 Task: Create a 45-minute meeting to brainstorm product feature enhancements.
Action: Mouse pressed left at (114, 140)
Screenshot: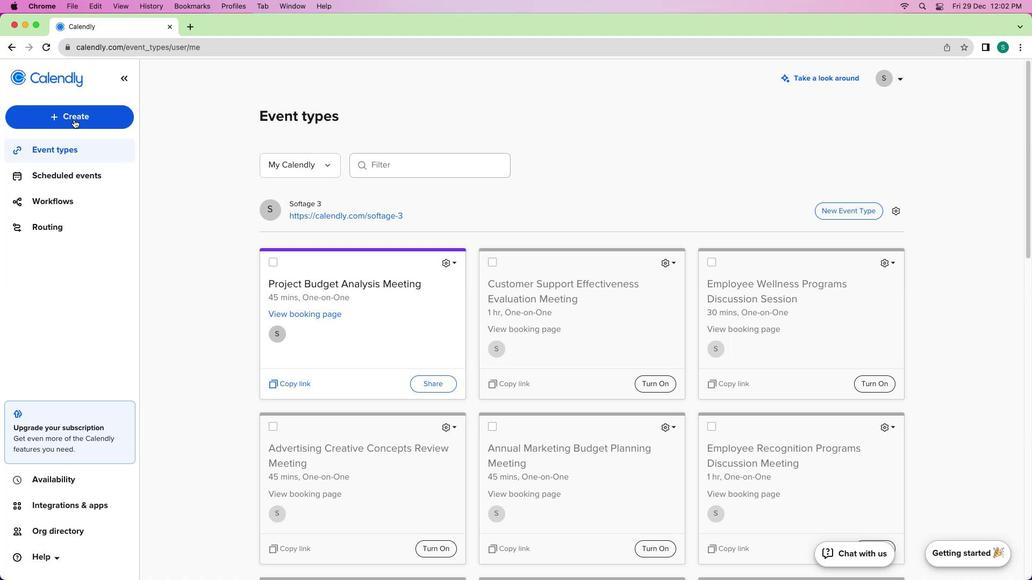 
Action: Mouse moved to (84, 139)
Screenshot: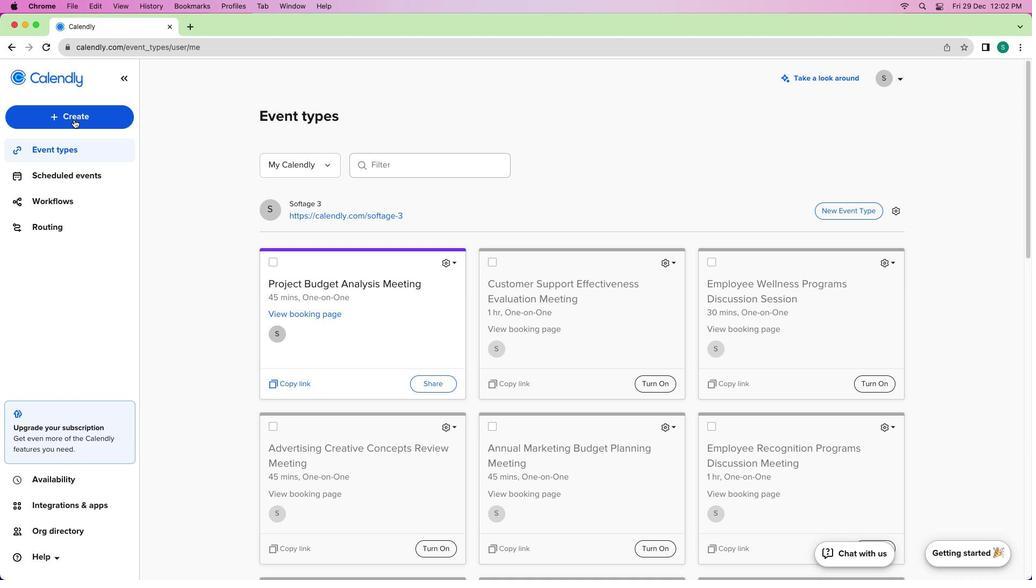 
Action: Mouse pressed left at (84, 139)
Screenshot: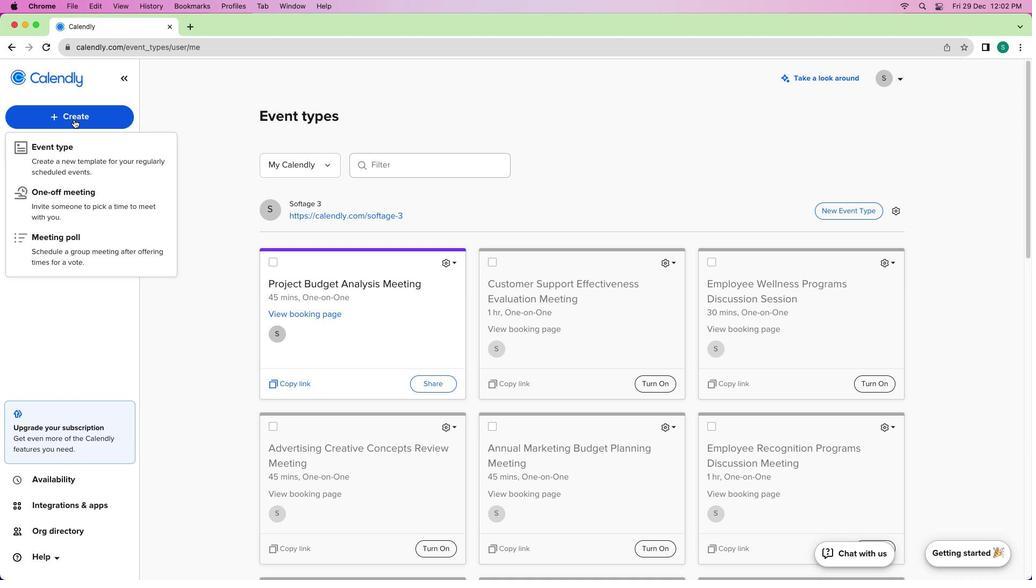 
Action: Mouse moved to (98, 160)
Screenshot: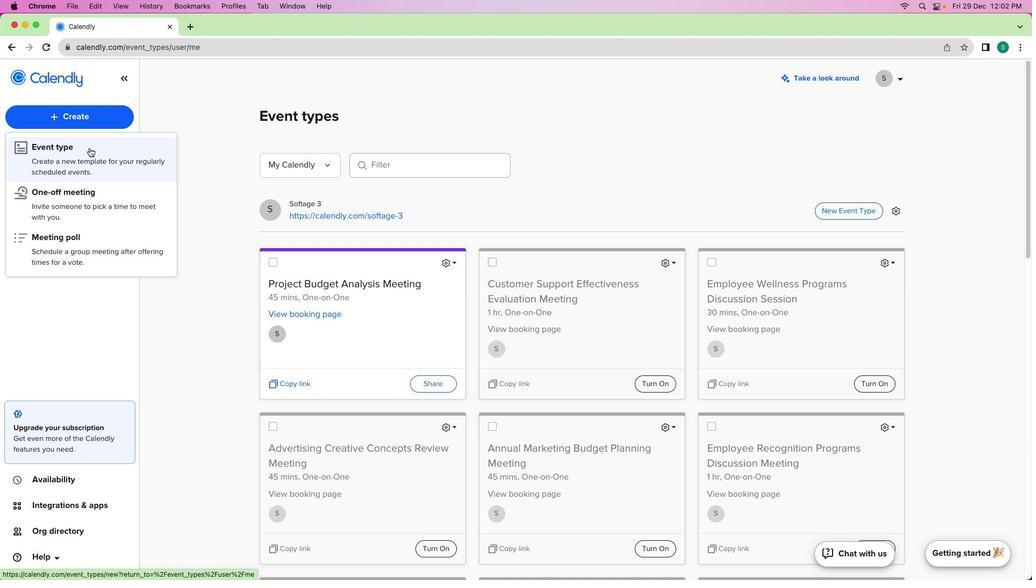 
Action: Mouse pressed left at (98, 160)
Screenshot: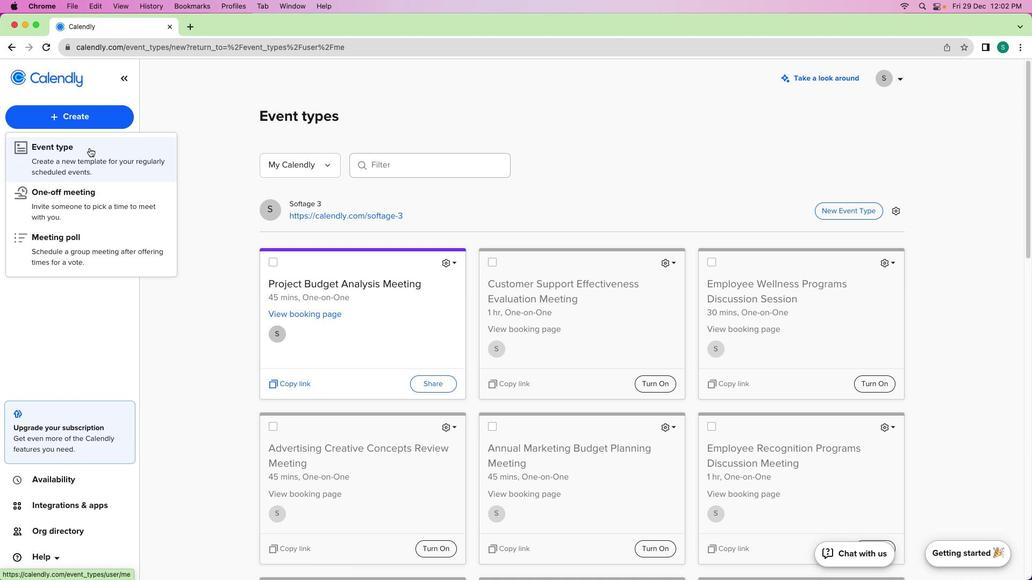 
Action: Mouse moved to (328, 201)
Screenshot: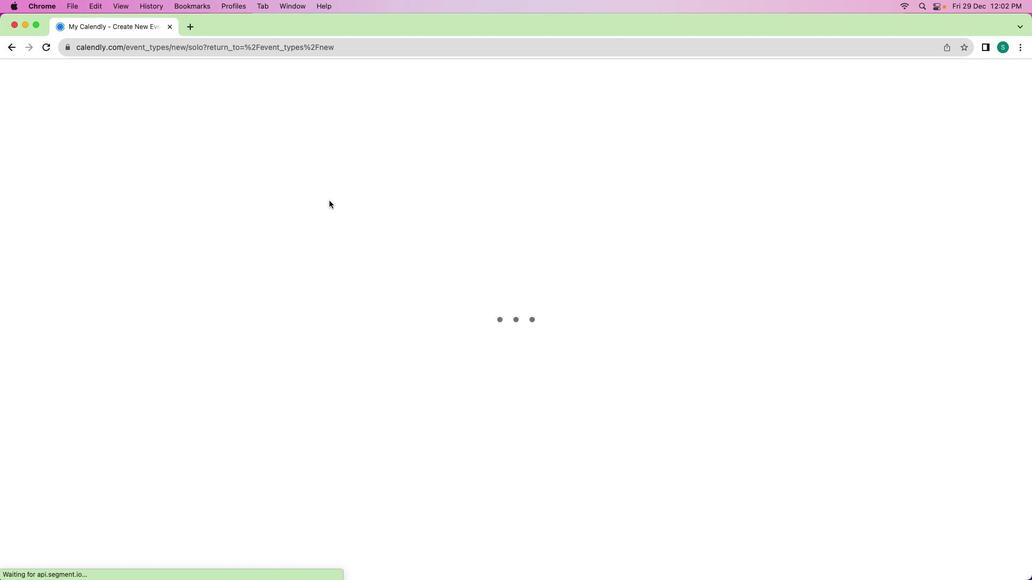 
Action: Mouse pressed left at (328, 201)
Screenshot: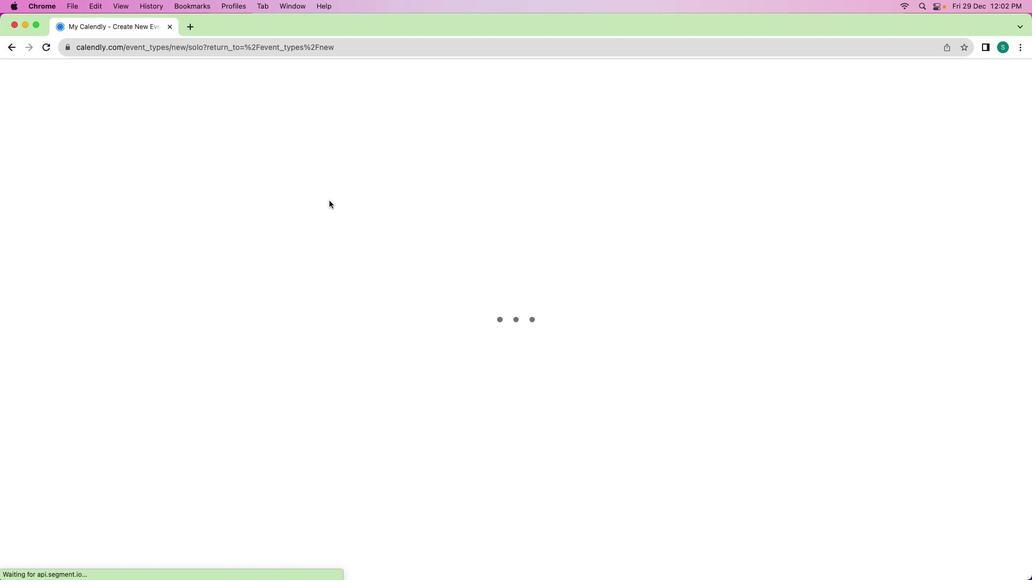 
Action: Mouse moved to (139, 177)
Screenshot: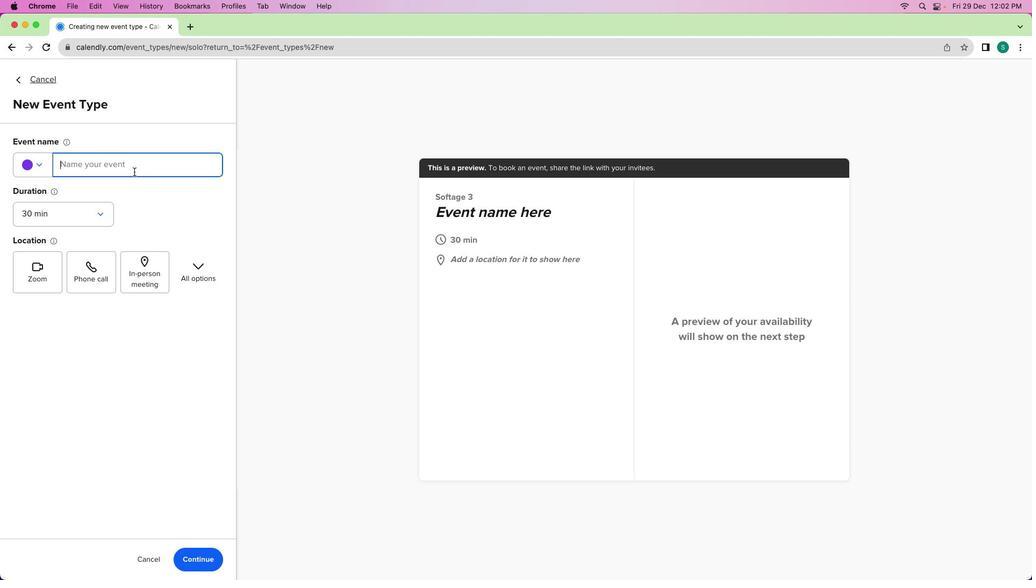
Action: Mouse pressed left at (139, 177)
Screenshot: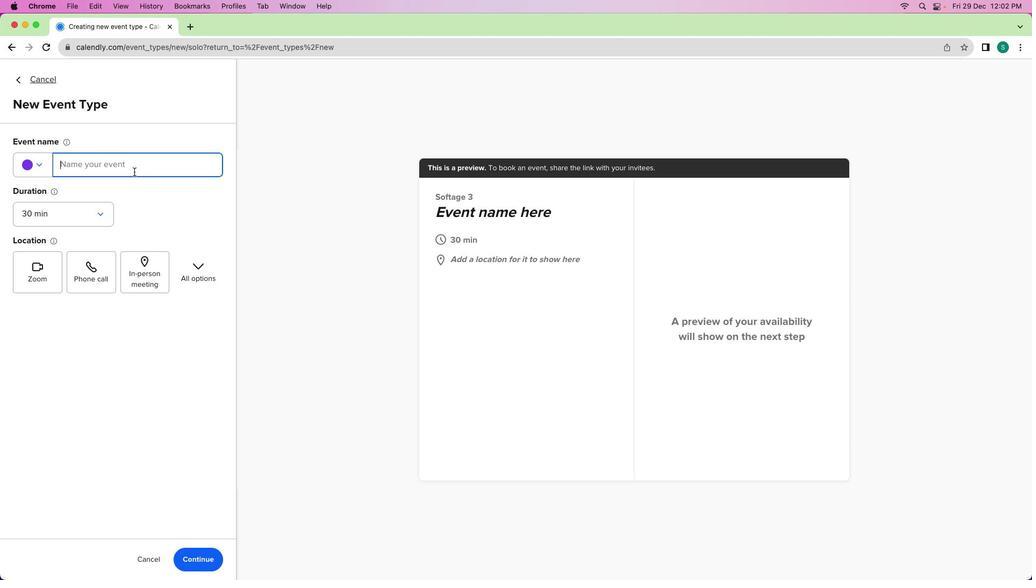 
Action: Mouse moved to (136, 177)
Screenshot: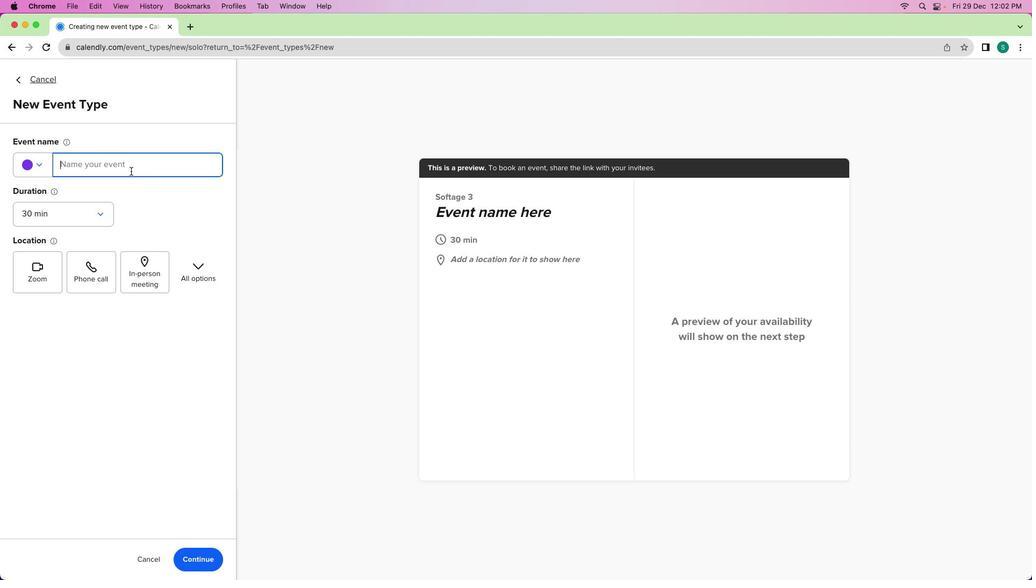 
Action: Key pressed Key.shift'P''r''o''d''u''c''t'Key.spaceKey.shift'F''e''a''t''u''r''e'Key.spaceKey.shift'E''n''h''a''n''c''e''m''e''n''t''s'Key.spaceKey.shift'B''r''a''i''n''s''t''o''r''m''i''n''g'Key.spaceKey.shift'S''e''s''s''i''o''n'
Screenshot: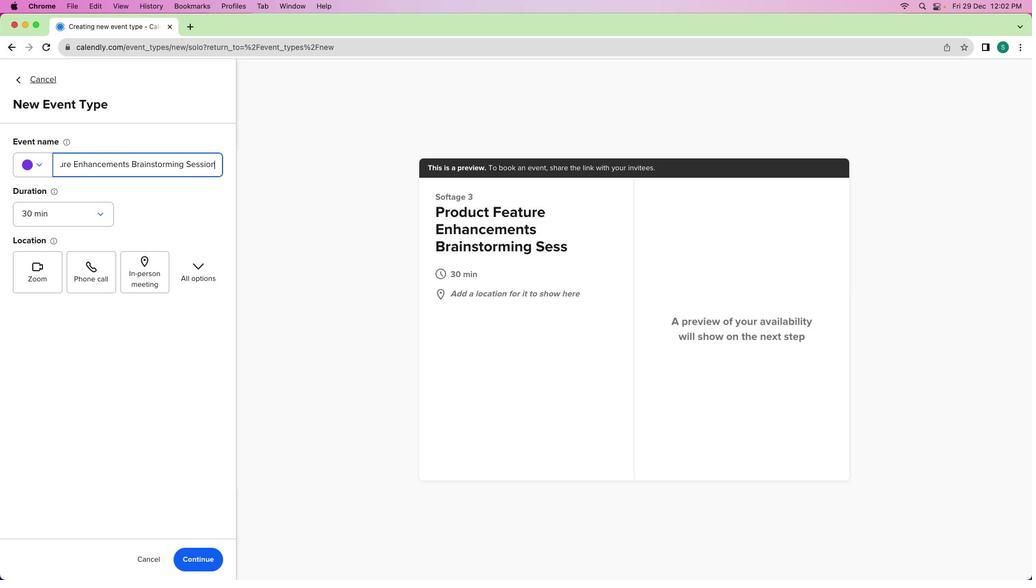 
Action: Mouse moved to (96, 206)
Screenshot: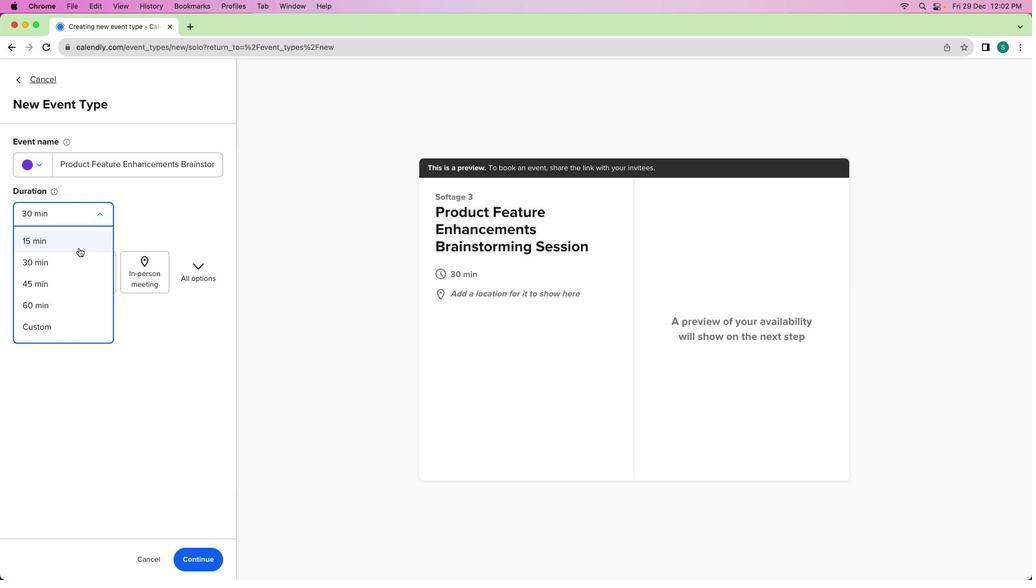 
Action: Mouse pressed left at (96, 206)
Screenshot: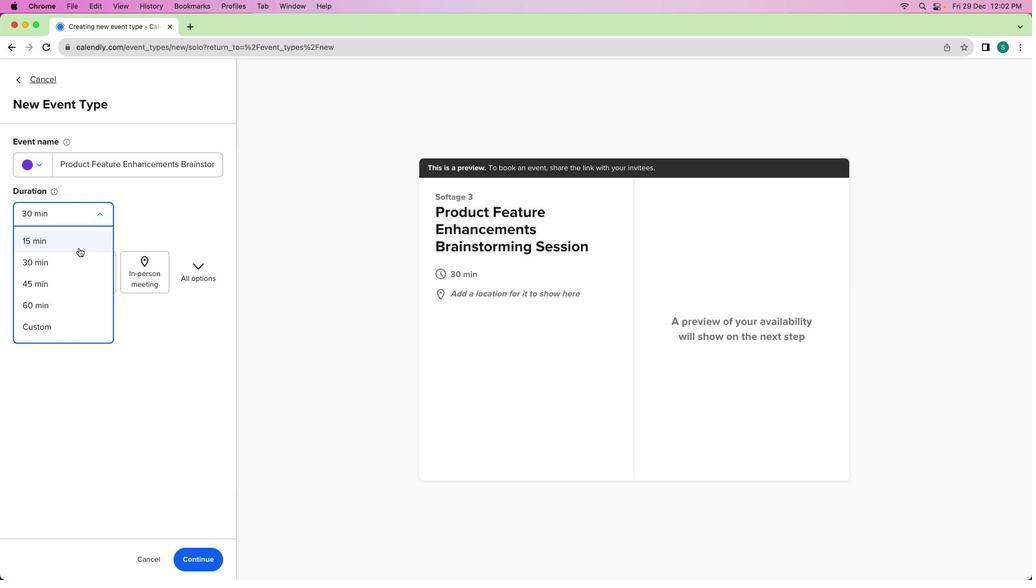 
Action: Mouse moved to (67, 260)
Screenshot: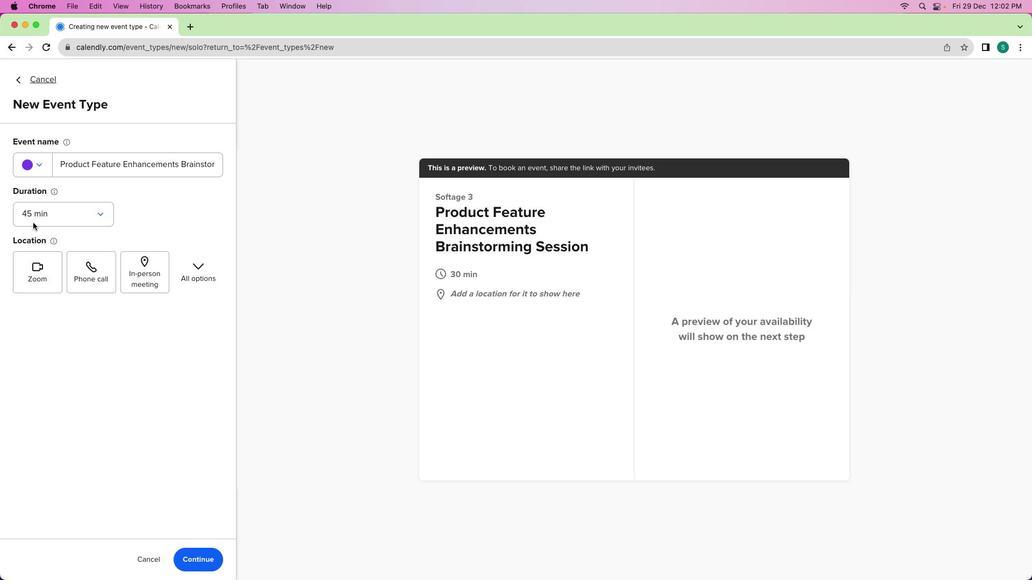 
Action: Mouse pressed left at (67, 260)
Screenshot: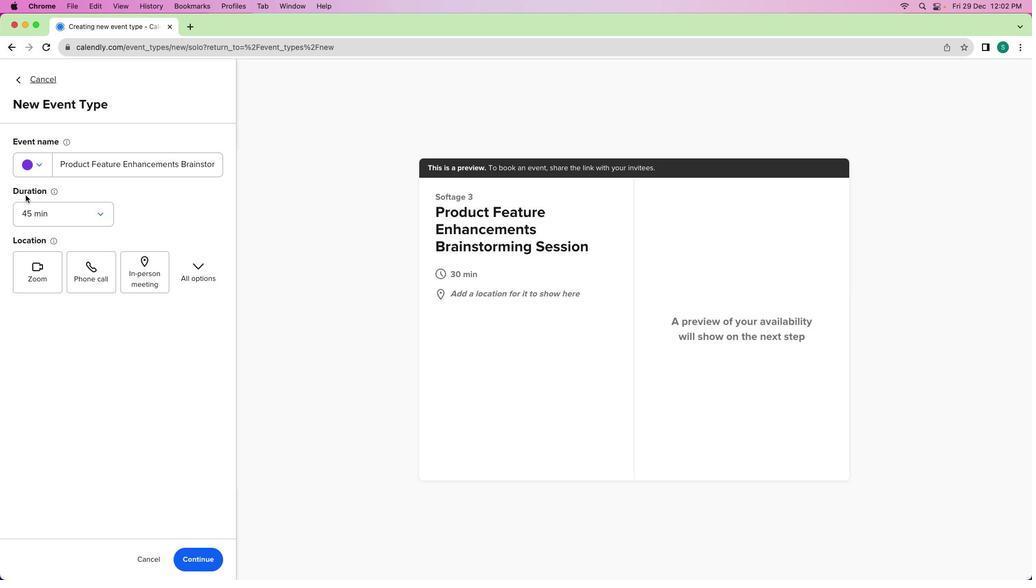 
Action: Mouse moved to (44, 176)
Screenshot: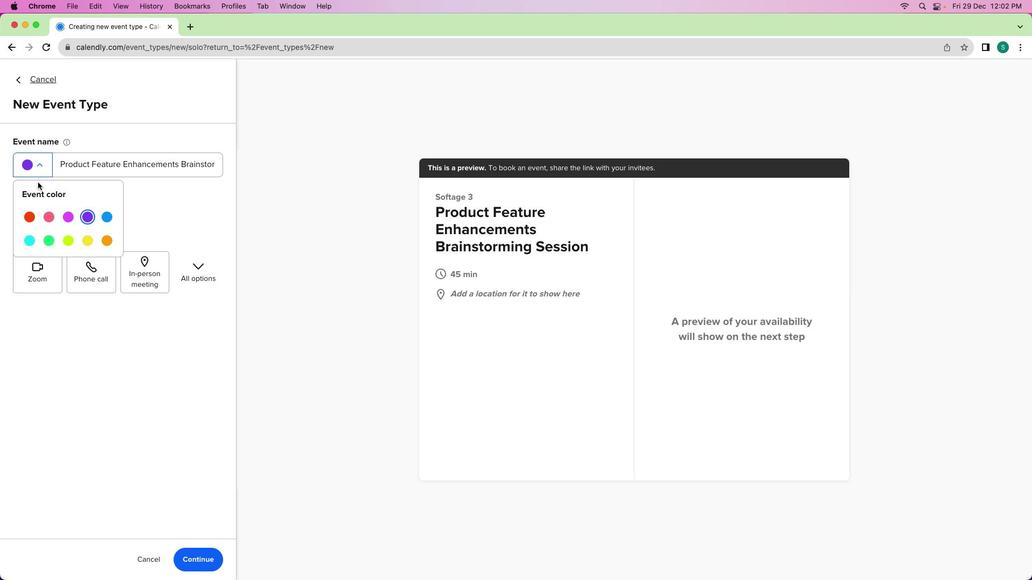 
Action: Mouse pressed left at (44, 176)
Screenshot: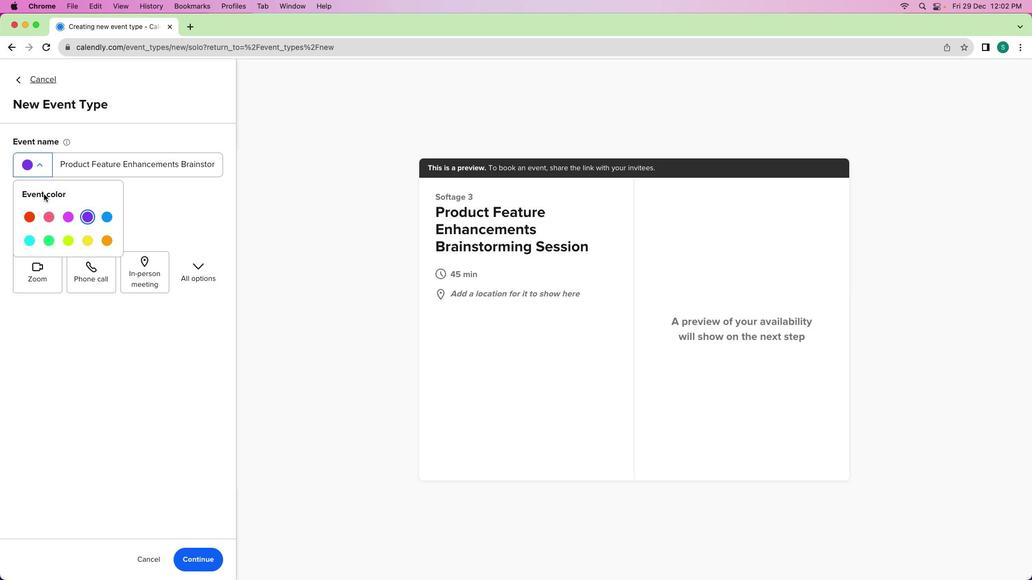 
Action: Mouse moved to (78, 225)
Screenshot: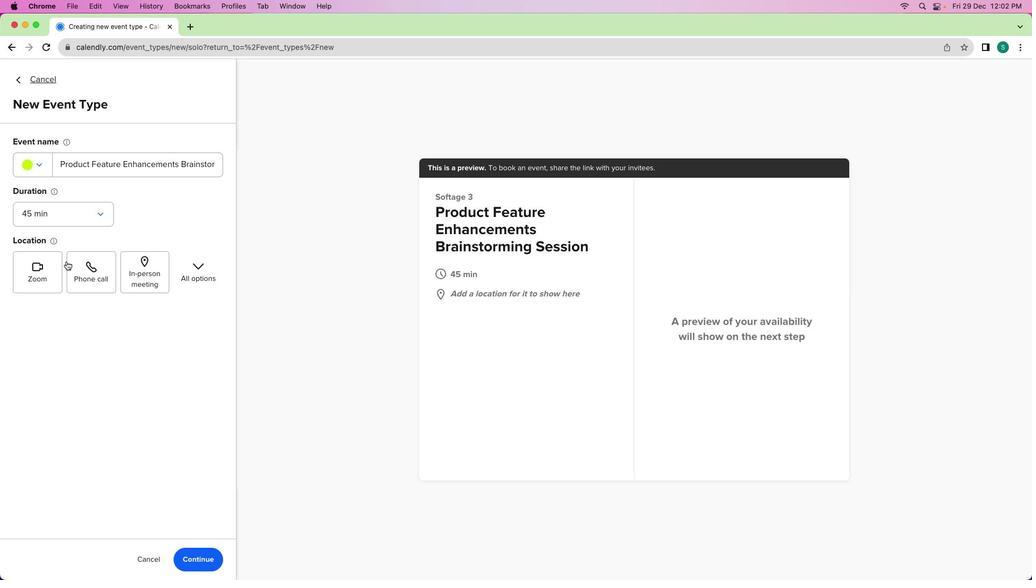 
Action: Mouse pressed left at (78, 225)
Screenshot: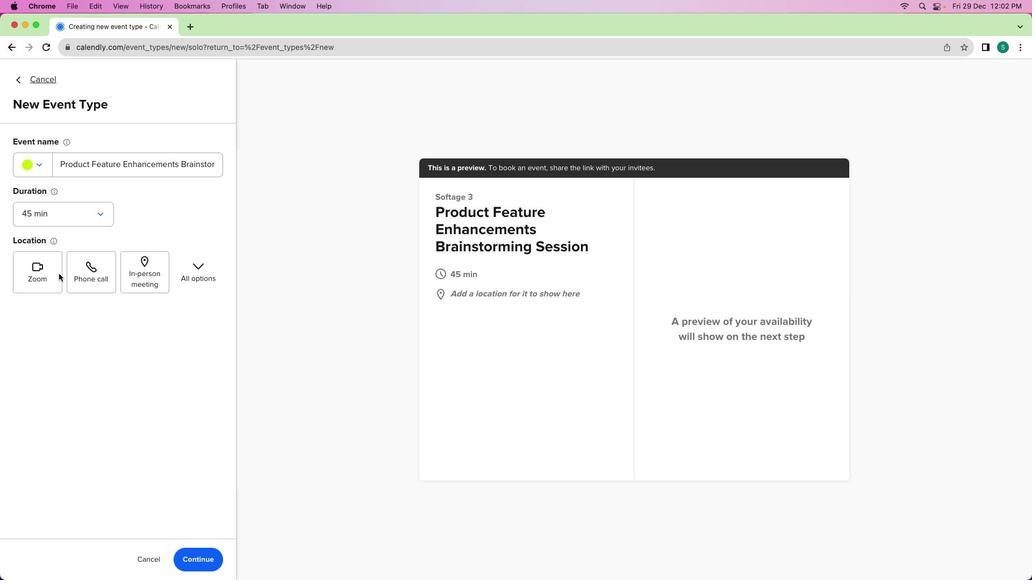 
Action: Mouse moved to (53, 264)
Screenshot: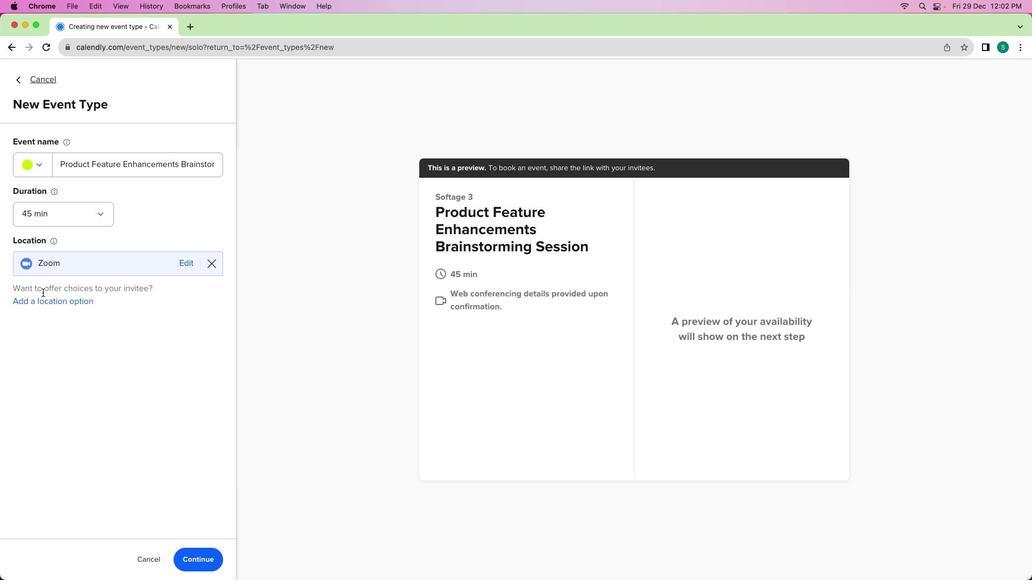
Action: Mouse pressed left at (53, 264)
Screenshot: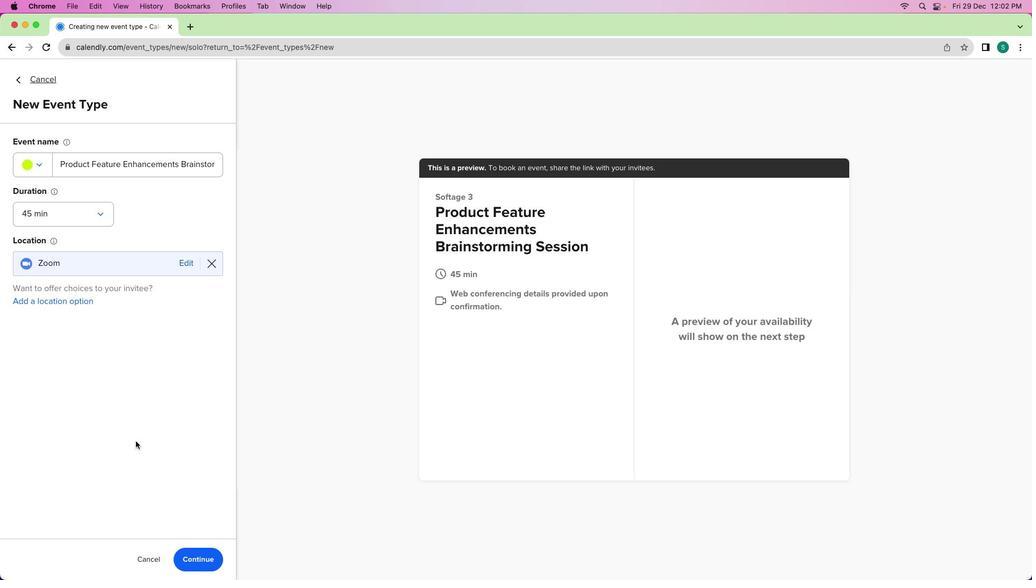 
Action: Mouse moved to (201, 460)
Screenshot: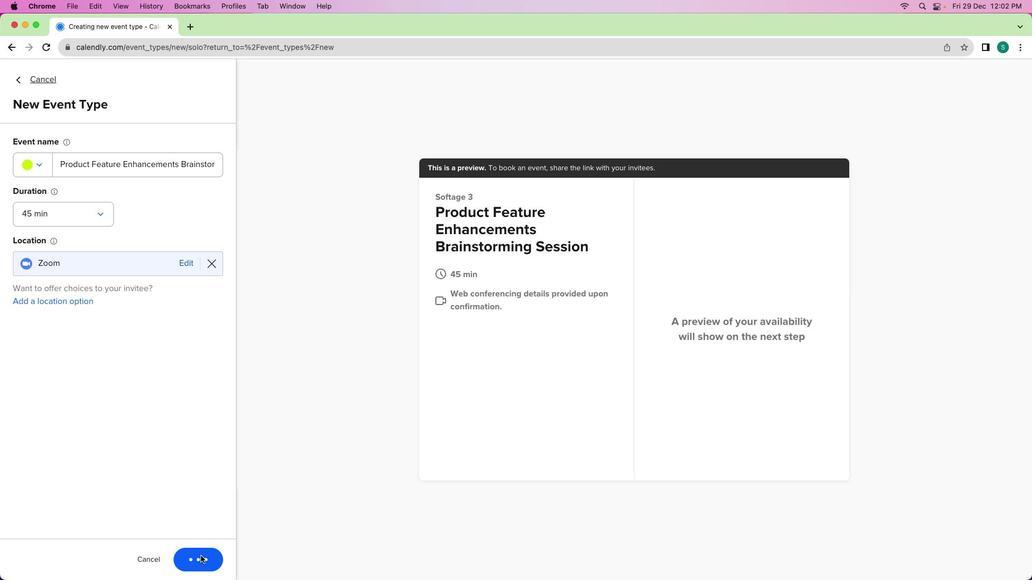 
Action: Mouse pressed left at (201, 460)
Screenshot: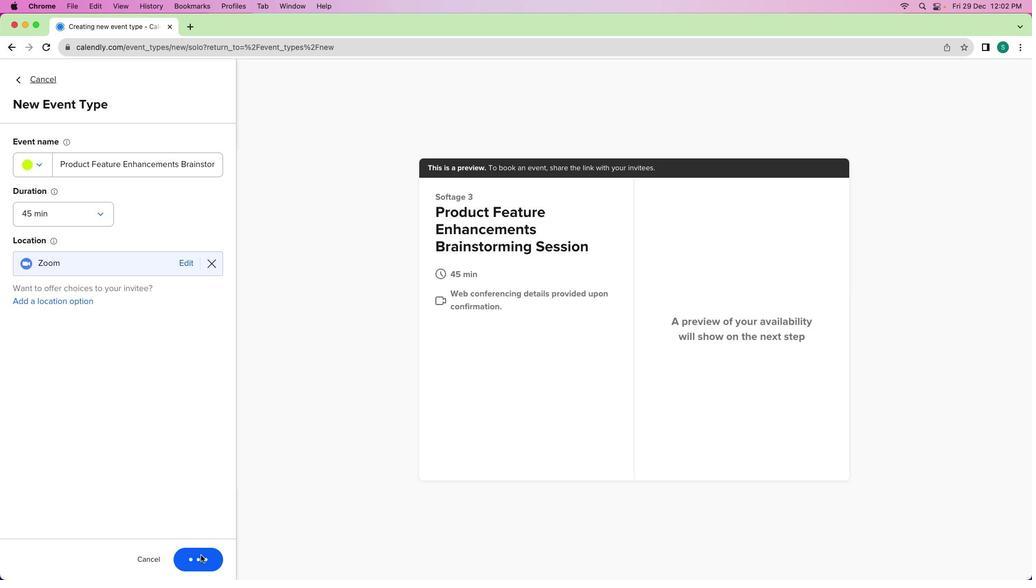 
Action: Mouse moved to (162, 194)
Screenshot: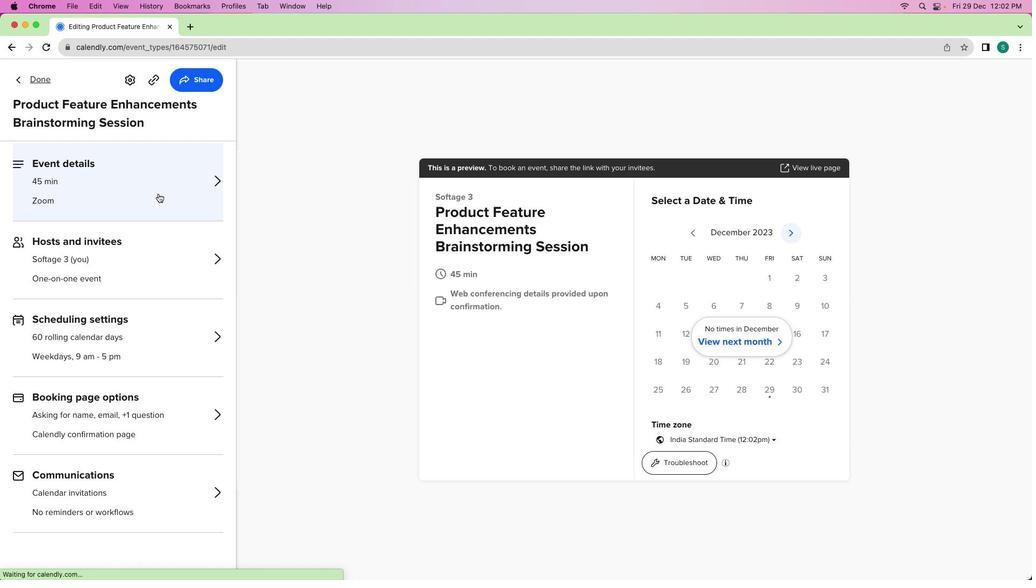 
Action: Mouse pressed left at (162, 194)
Screenshot: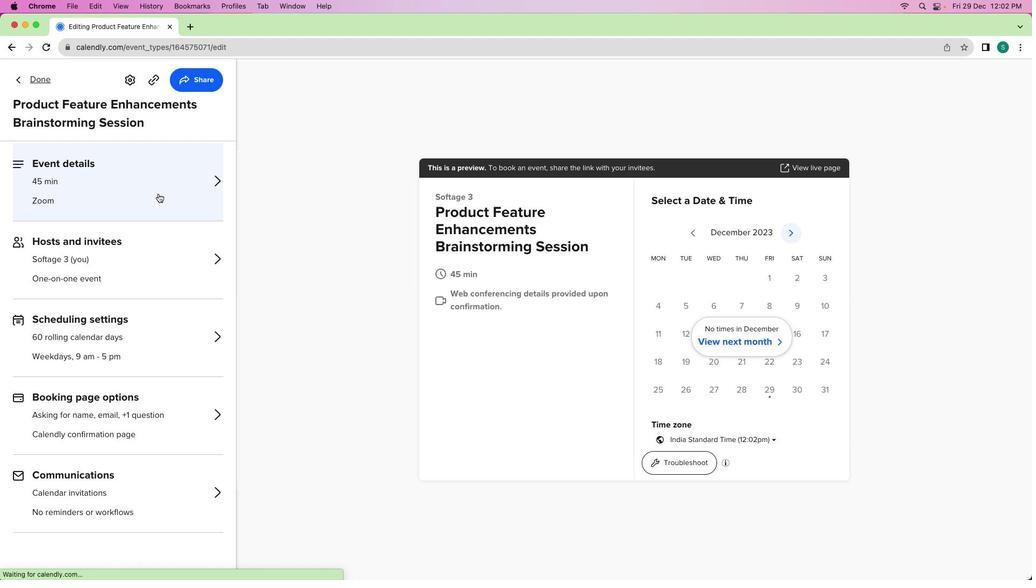 
Action: Mouse moved to (113, 329)
Screenshot: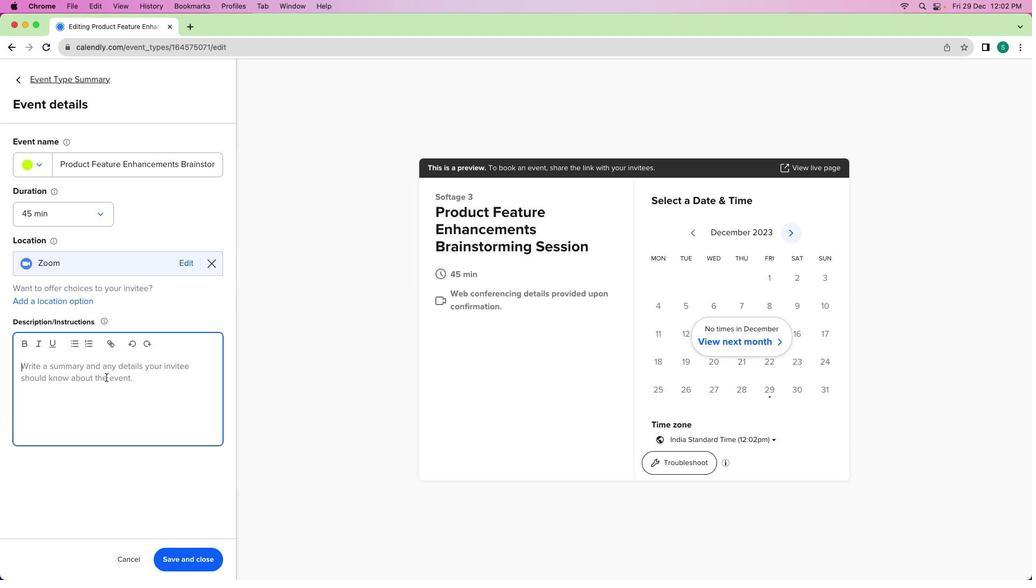 
Action: Mouse pressed left at (113, 329)
Screenshot: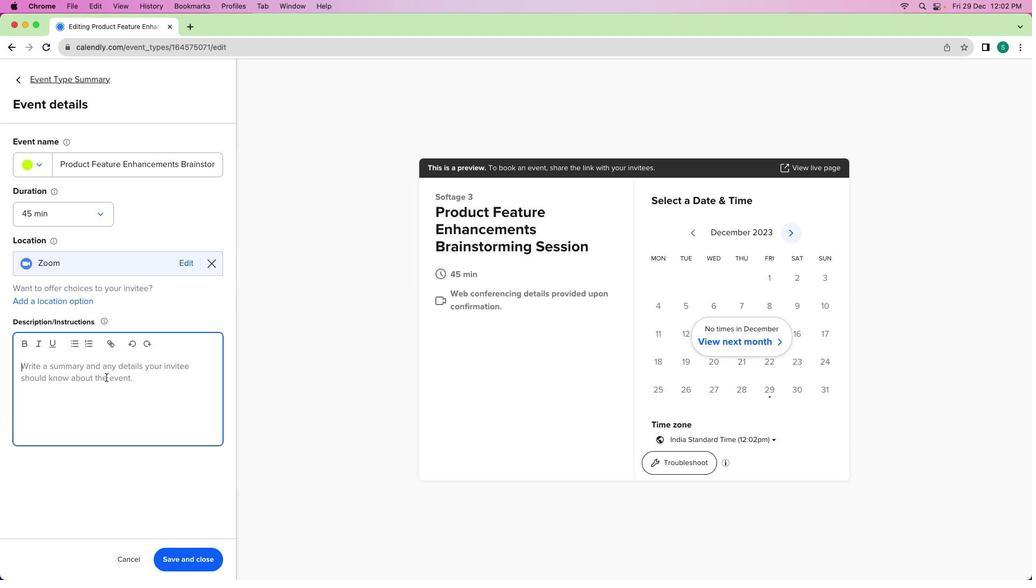
Action: Mouse moved to (113, 329)
Screenshot: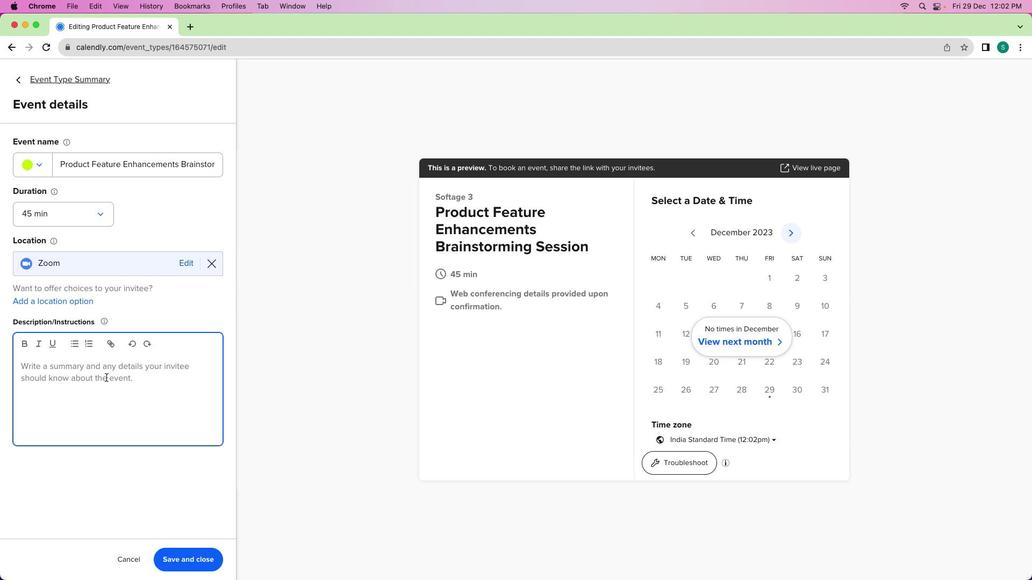 
Action: Key pressed Key.shift'A''n'Key.space'i''n''n''o''v''a''t''i''v''e'
Screenshot: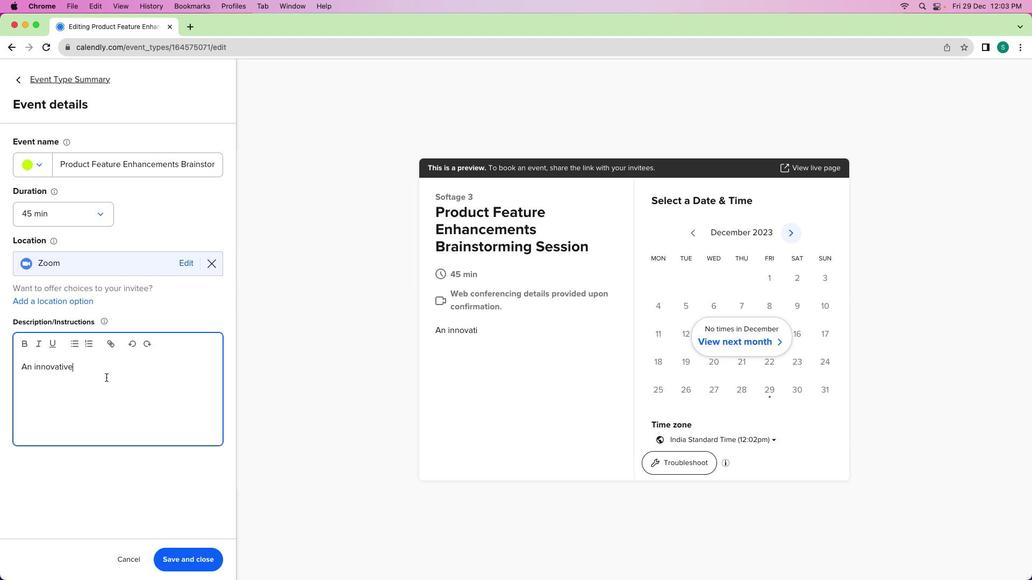 
Action: Mouse moved to (113, 329)
Screenshot: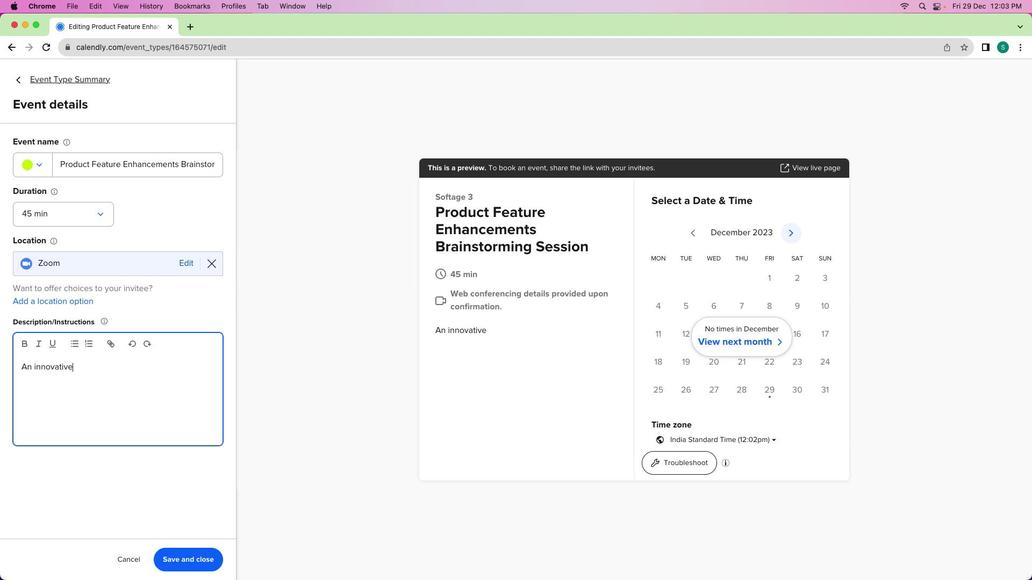
Action: Key pressed Key.space's''e''s''s''i''o''n'Key.space'd''e''d''i''c''a''t''e''d'Key.space't''o'Key.space'b''r''a''i''s''n'Key.backspaceKey.backspace'n''s''t''o''r''m''i''n''g'Key.space'e''n''h''a''n''c''e'','Key.backspace'm''e''n''t''s'Key.space'f''o''r'Key.space'o''u''r'Key.space'p''r''o''d''u''c''t'Key.space'f''e''a''t''u''r''e''s''.'Key.spaceKey.shift'I''n'Key.space't''h''i''s'Key.space'm''e''e''t''i''n''g'','Key.space'w''e'Key.space'w''i''l''l'Key.space'e''x''p''l''o''r''e'Key.space'i''d''e''a''s'','Key.space'd''i''s''c''u''s''s'Key.space'u''s''e''r'Key.space'f''e''e''d''b''a''c''k'','Key.space'a''n''f'Key.backspace'd'Key.space'c''o''l''l''a''b''o''r''a''t''e'Key.space'o''n'Key.space's''t''r''a''t''e''g''i''e''s'Key.space't''o'Key.space'i''m''p''r''o''v''e'Key.space'a''n''d'Key.space'v''a''l''u''e'Key.space't''o'Key.space'o''u''r'Key.space'p''r''o''d''u''c''t''.'
Screenshot: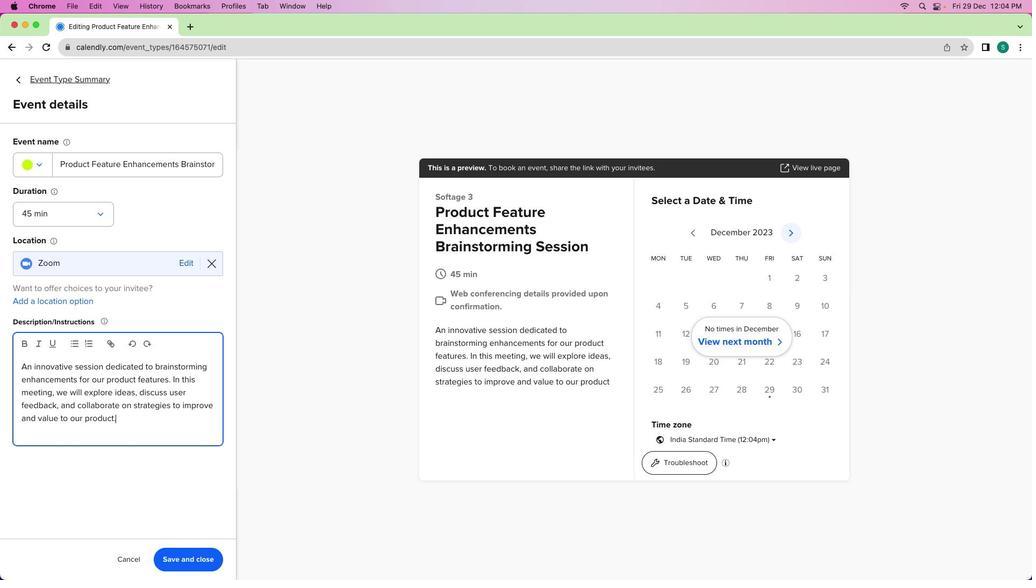 
Action: Mouse moved to (200, 462)
Screenshot: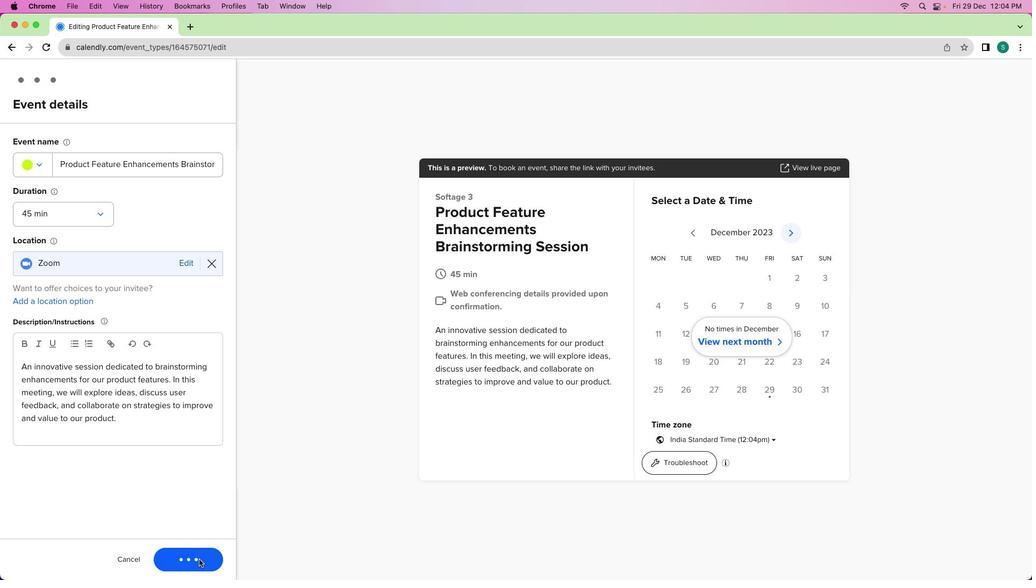 
Action: Mouse pressed left at (200, 462)
Screenshot: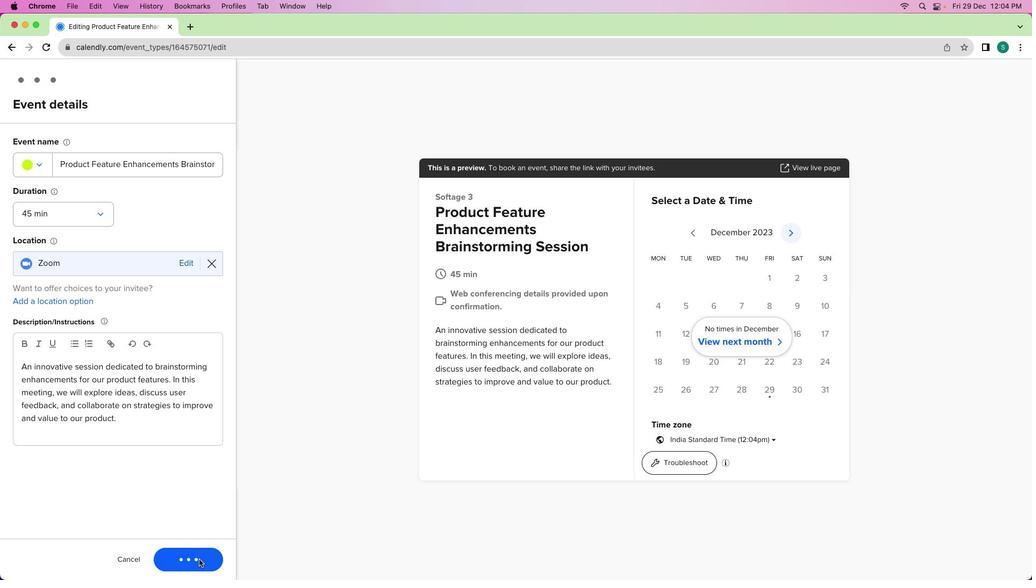 
Action: Mouse moved to (47, 110)
Screenshot: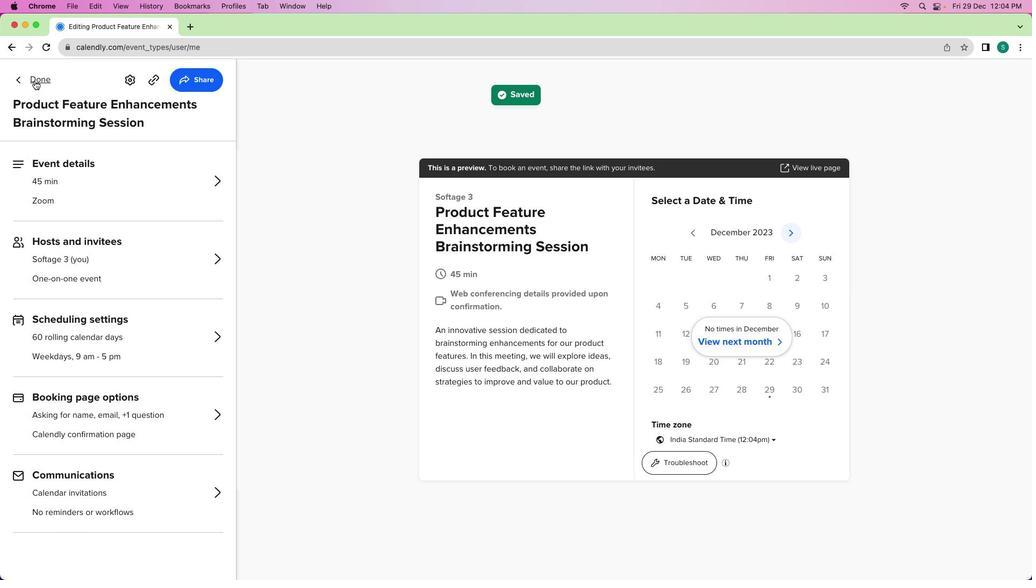 
Action: Mouse pressed left at (47, 110)
Screenshot: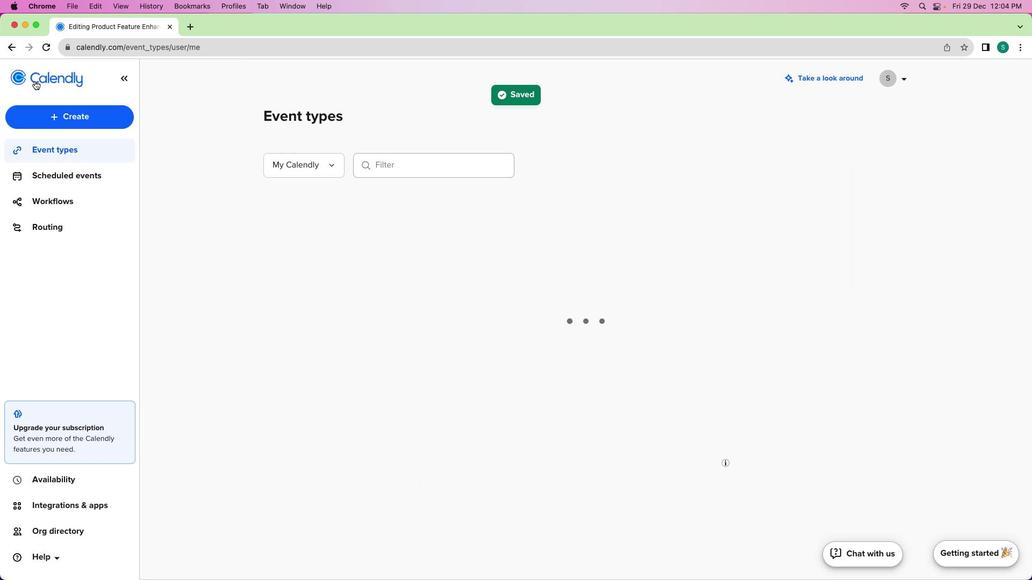 
Action: Mouse moved to (350, 314)
Screenshot: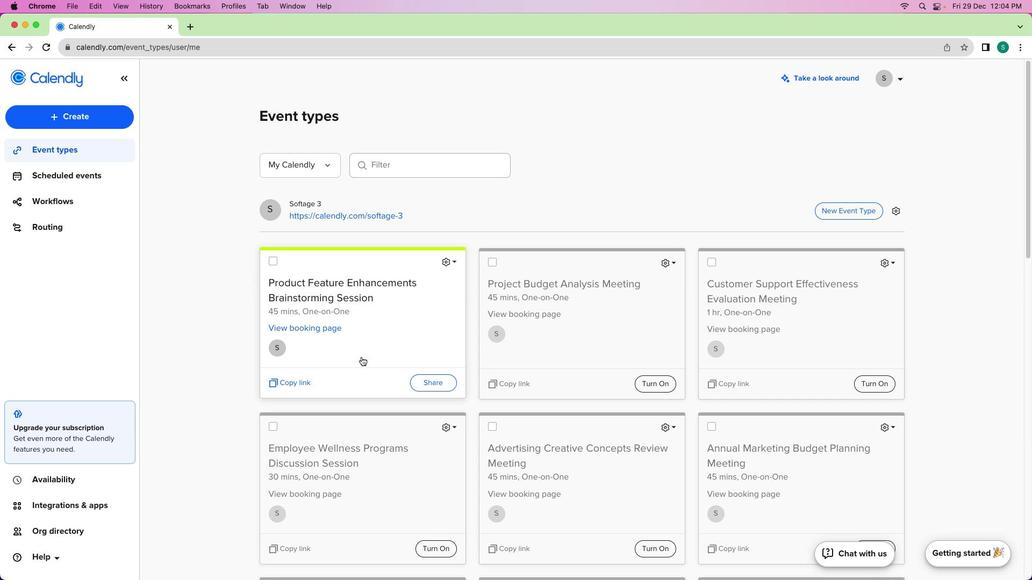 
